 Task: Start in the project CenterTech the sprint 'Scrum Savants', with a duration of 3 weeks. Start in the project CenterTech the sprint 'Scrum Savants', with a duration of 2 weeks. Start in the project CenterTech the sprint 'Scrum Savants', with a duration of 1 week
Action: Mouse moved to (180, 52)
Screenshot: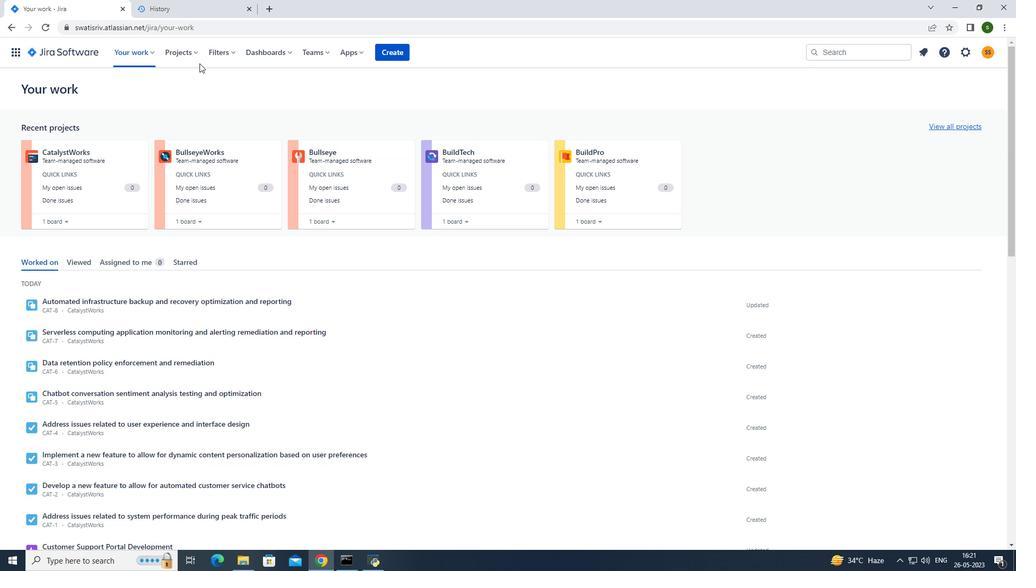 
Action: Mouse pressed left at (180, 52)
Screenshot: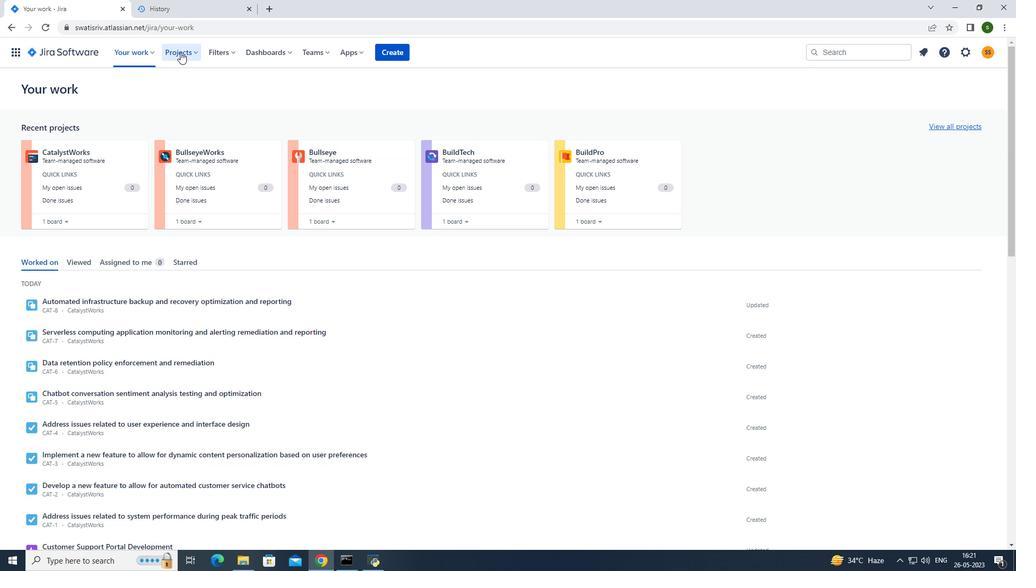 
Action: Mouse moved to (198, 93)
Screenshot: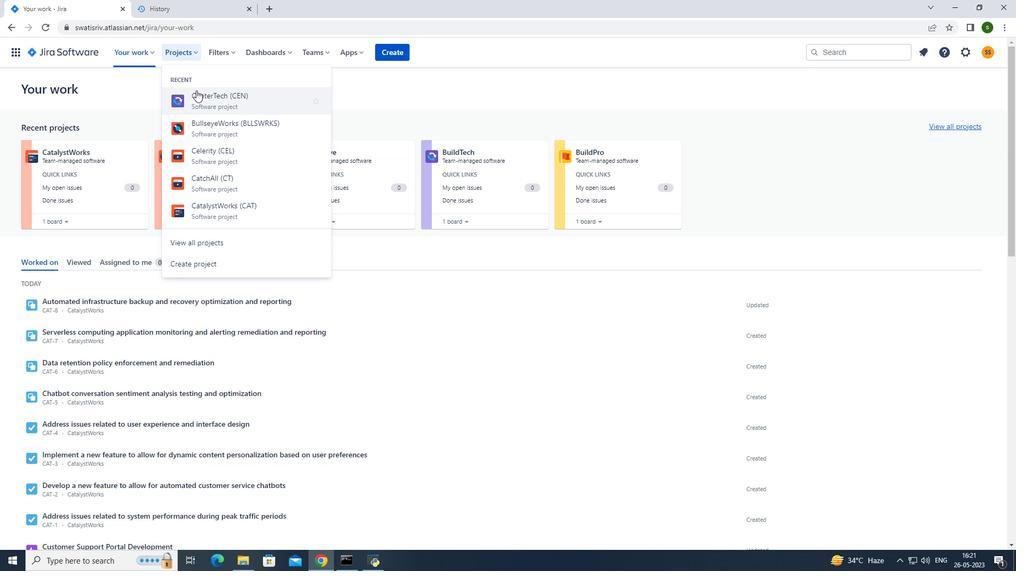 
Action: Mouse pressed left at (198, 93)
Screenshot: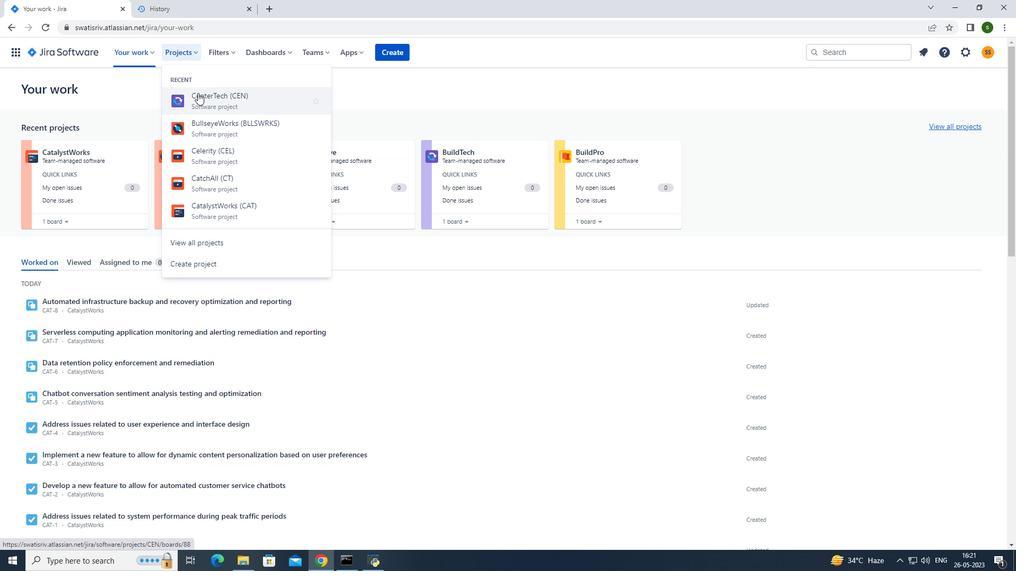 
Action: Mouse moved to (95, 158)
Screenshot: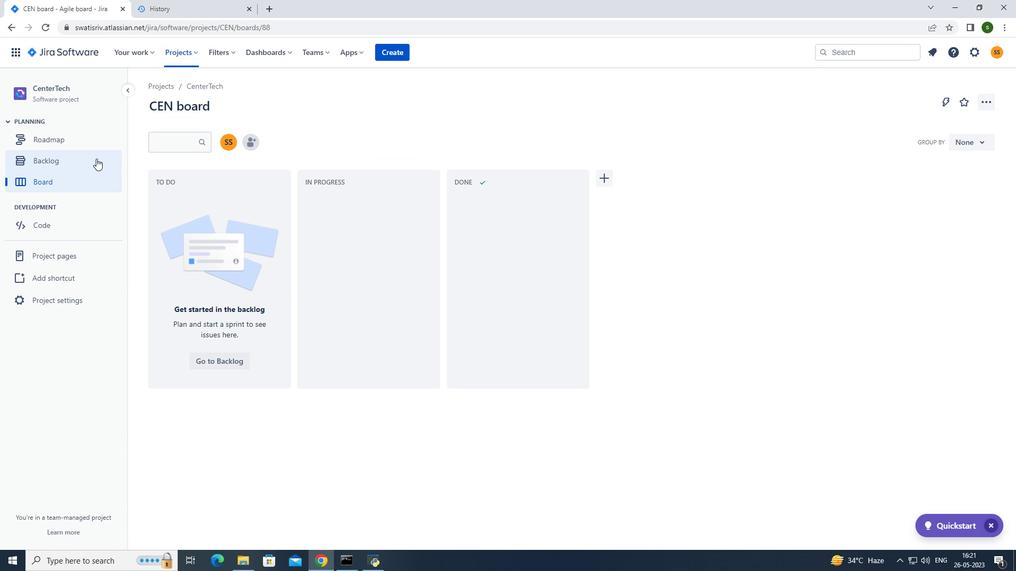 
Action: Mouse pressed left at (95, 158)
Screenshot: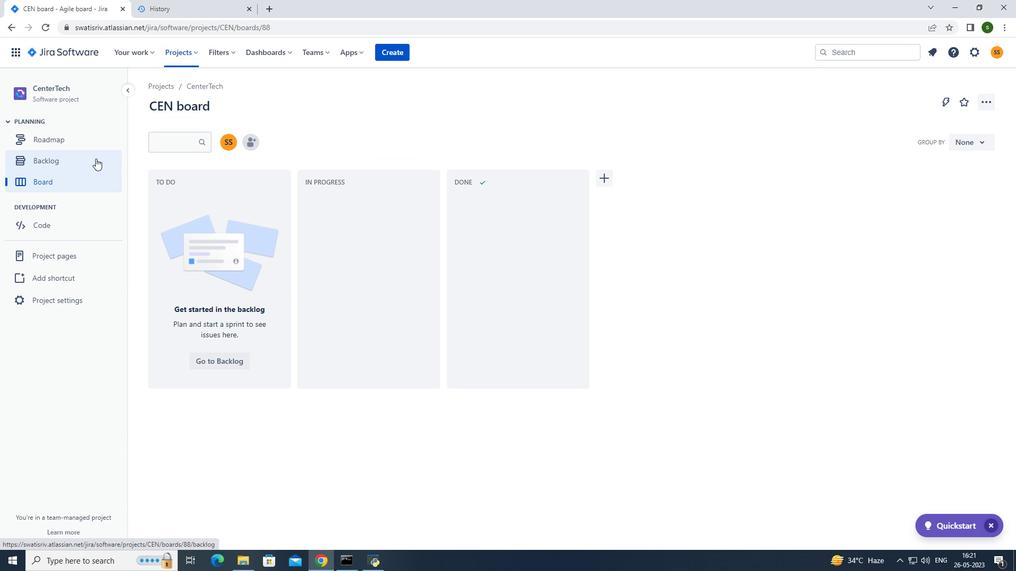 
Action: Mouse moved to (932, 171)
Screenshot: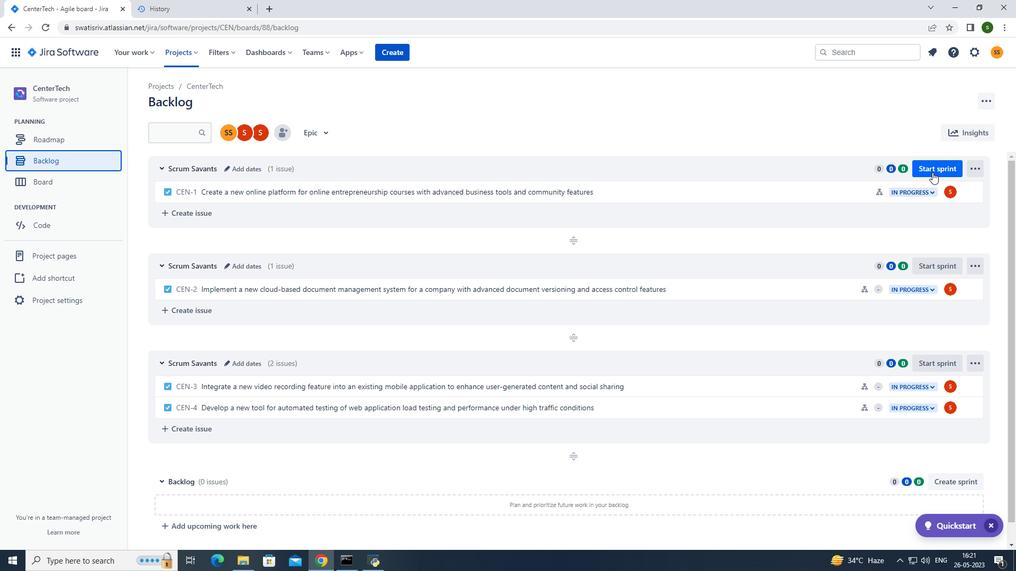 
Action: Mouse pressed left at (932, 171)
Screenshot: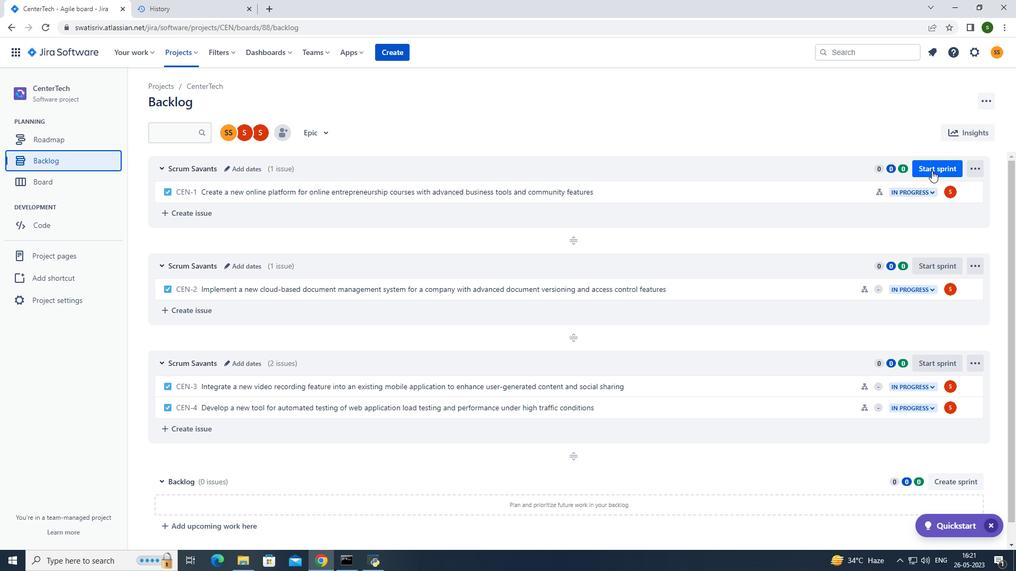 
Action: Mouse moved to (475, 174)
Screenshot: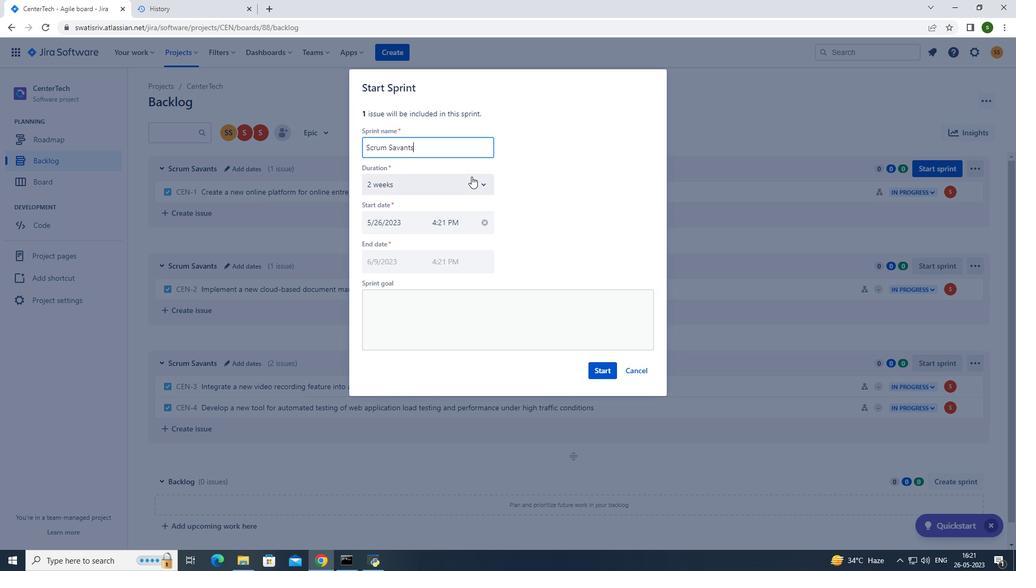 
Action: Mouse pressed left at (475, 174)
Screenshot: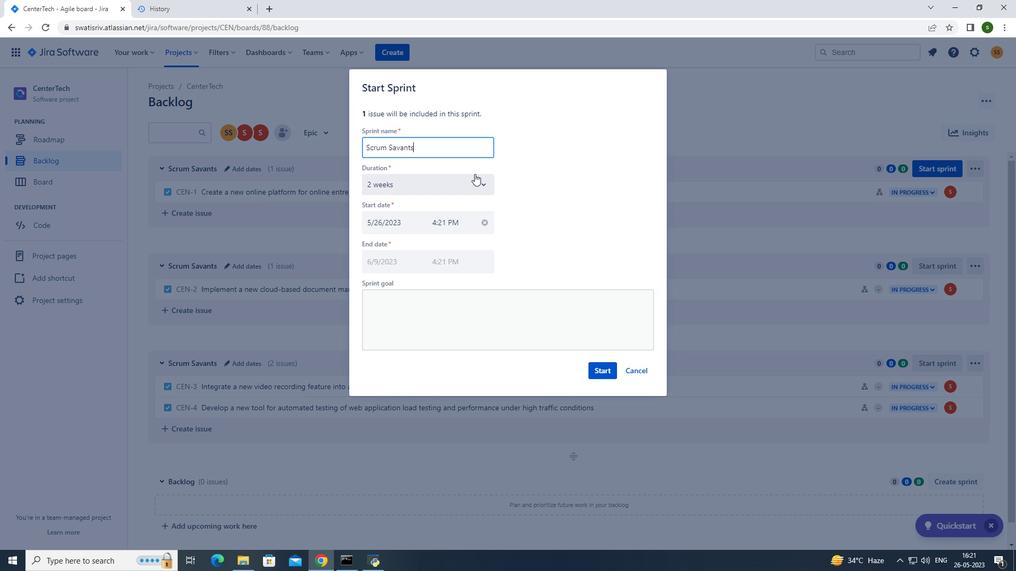 
Action: Mouse moved to (397, 243)
Screenshot: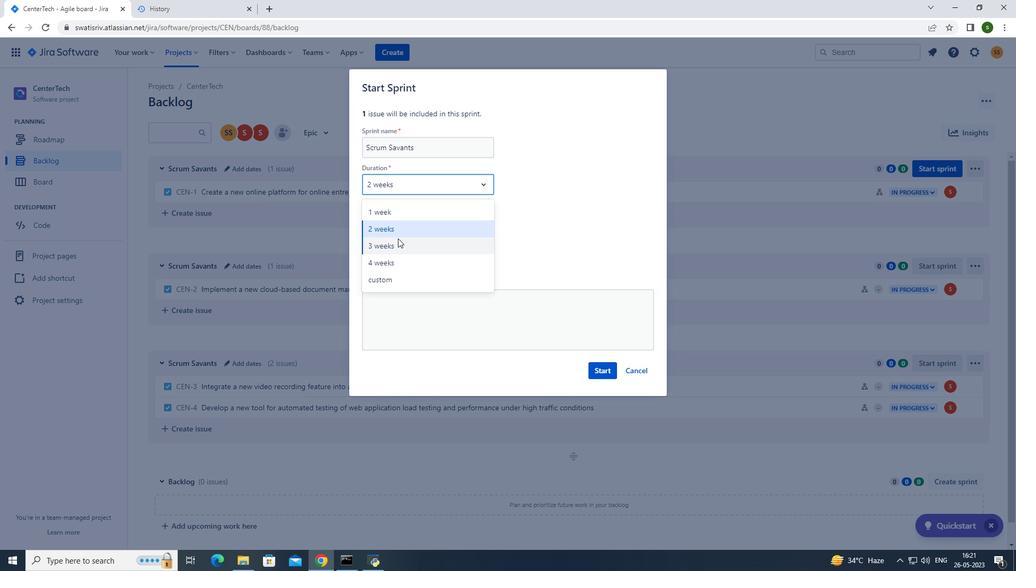 
Action: Mouse pressed left at (397, 243)
Screenshot: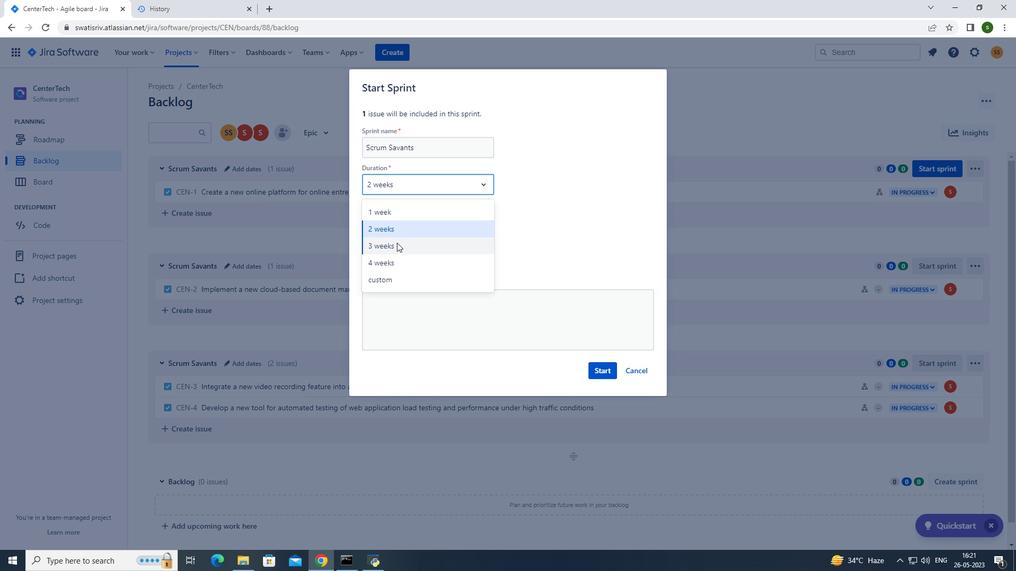 
Action: Mouse moved to (605, 371)
Screenshot: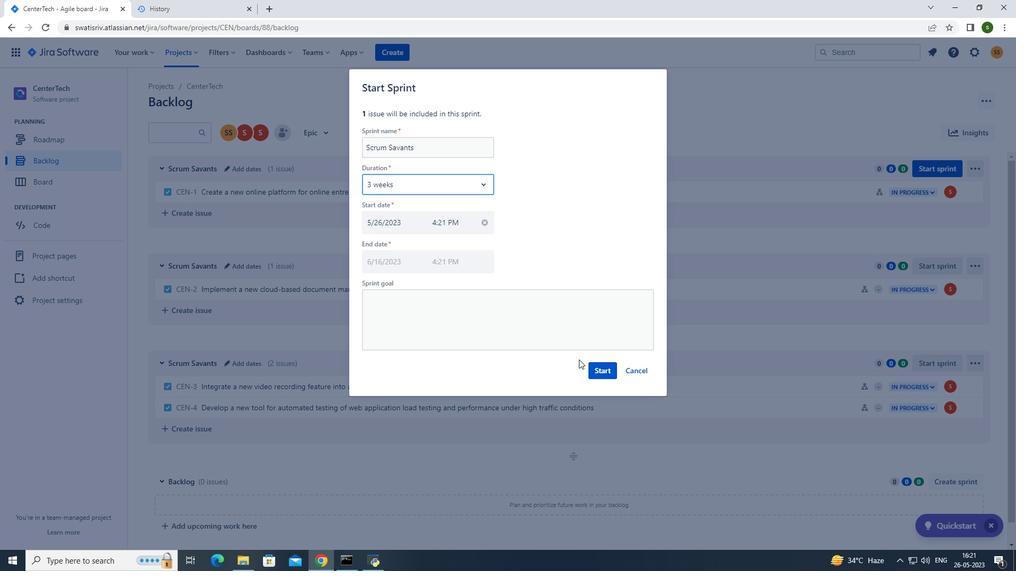 
Action: Mouse pressed left at (605, 371)
Screenshot: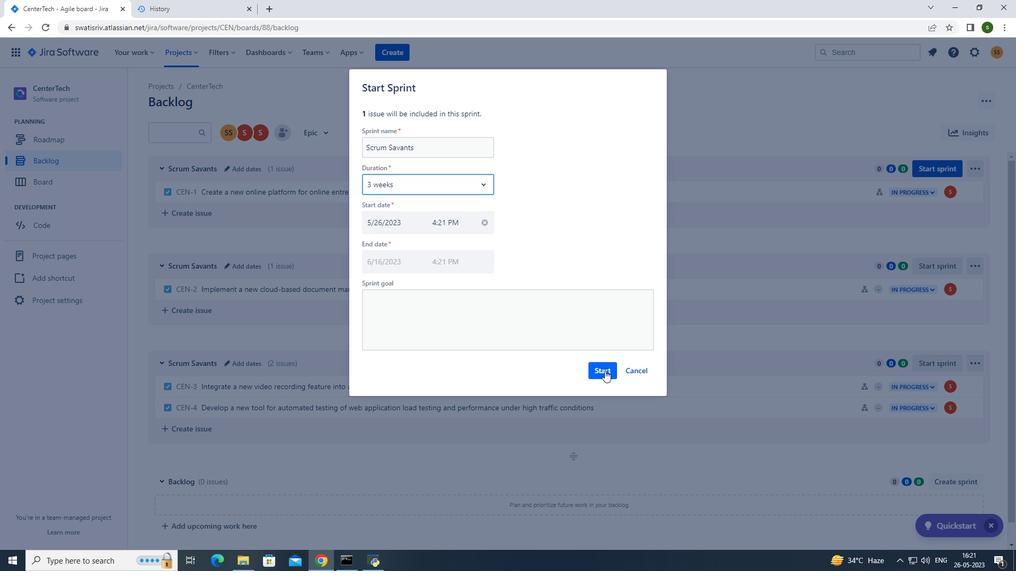 
Action: Mouse moved to (193, 52)
Screenshot: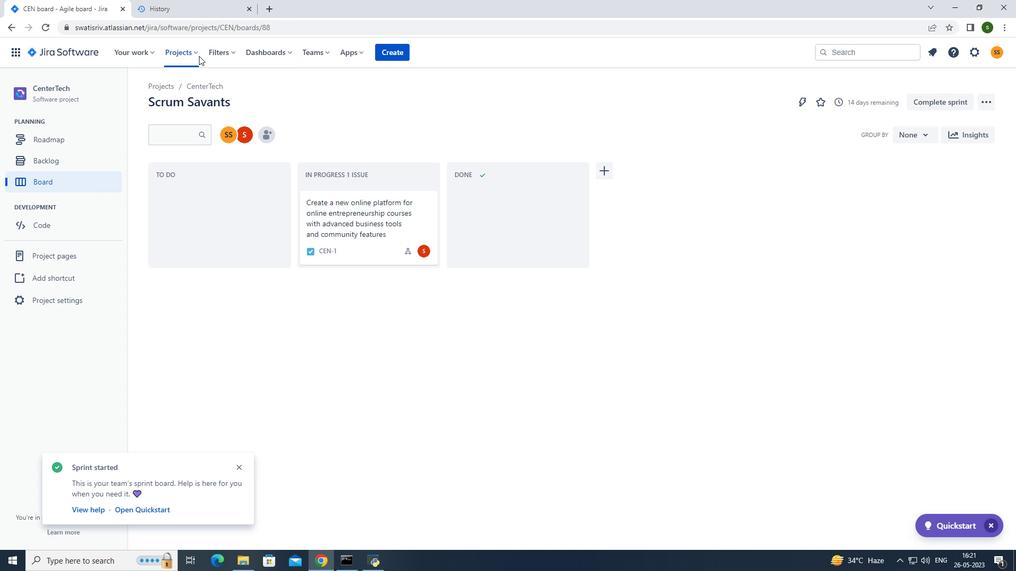 
Action: Mouse pressed left at (193, 52)
Screenshot: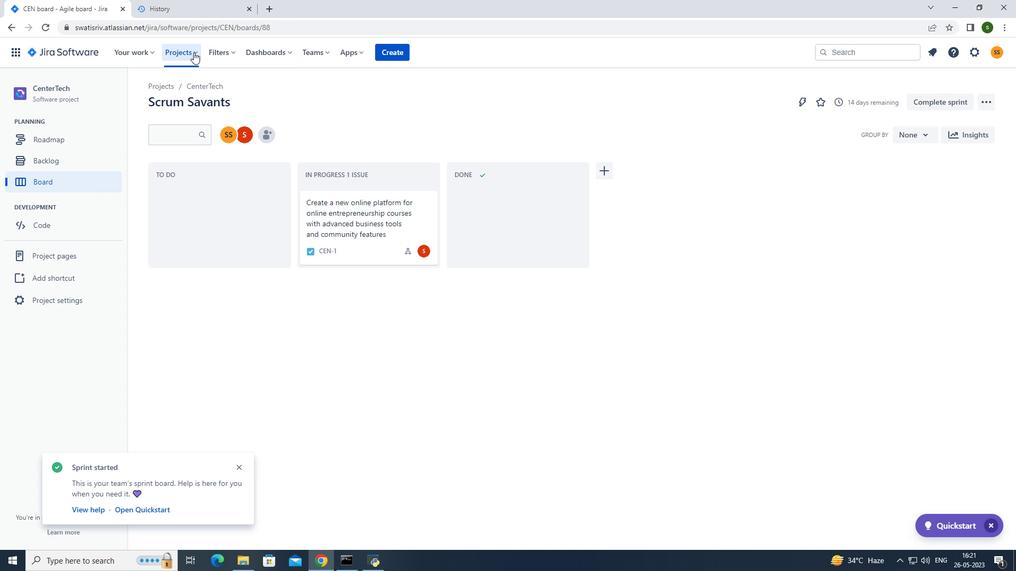 
Action: Mouse moved to (217, 93)
Screenshot: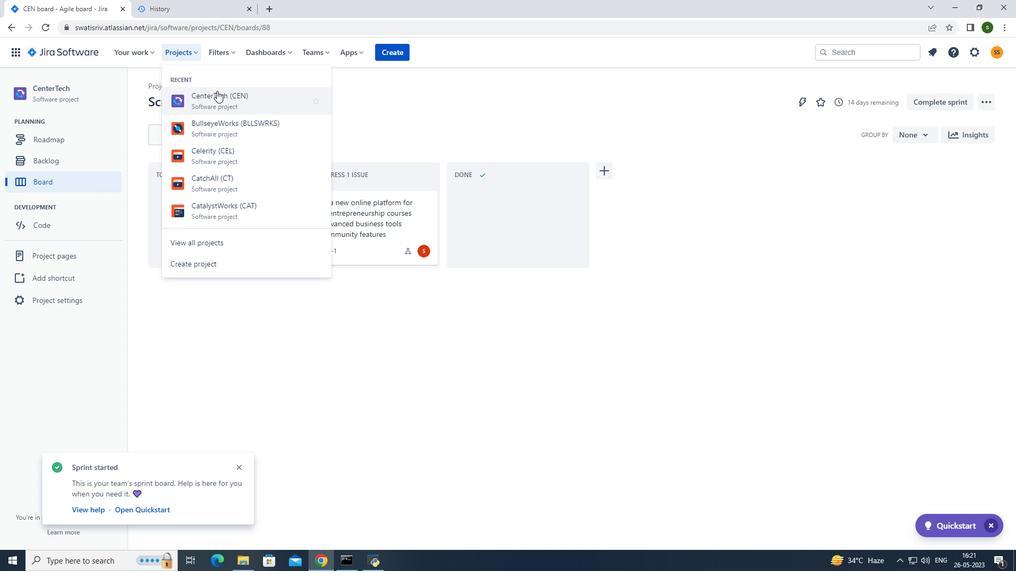 
Action: Mouse pressed left at (217, 93)
Screenshot: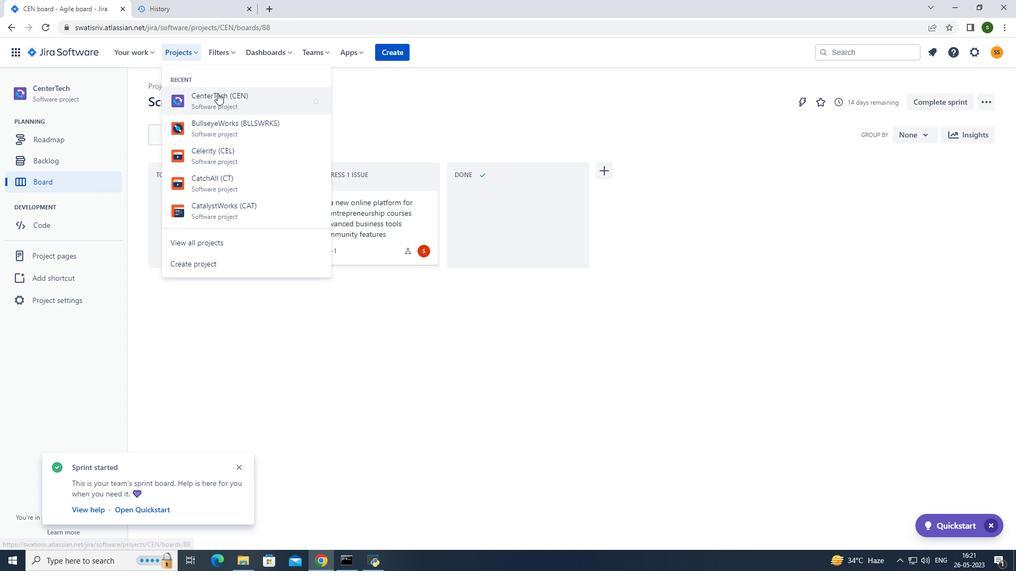 
Action: Mouse moved to (45, 153)
Screenshot: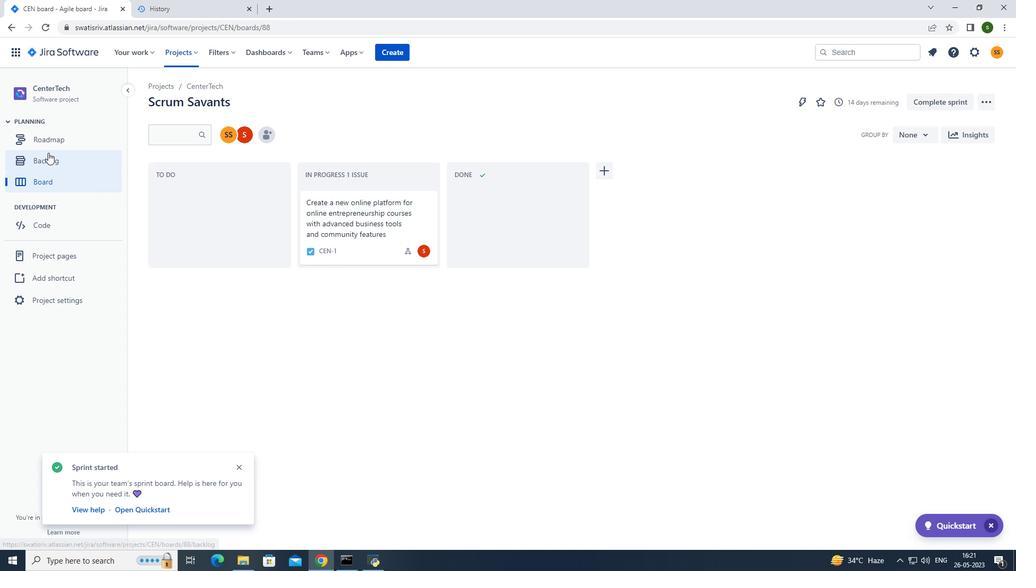 
Action: Mouse pressed left at (45, 153)
Screenshot: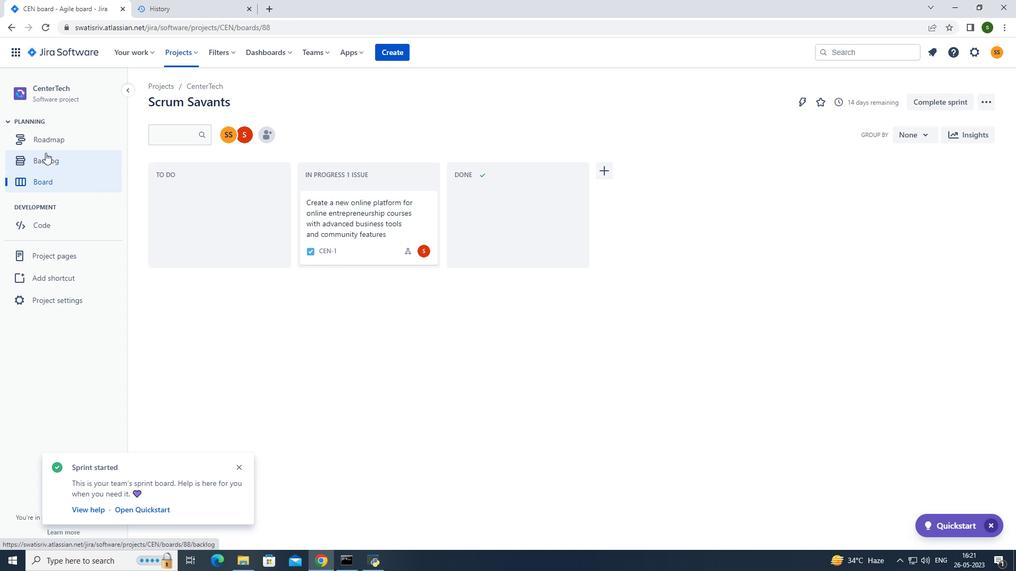
Action: Mouse moved to (917, 262)
Screenshot: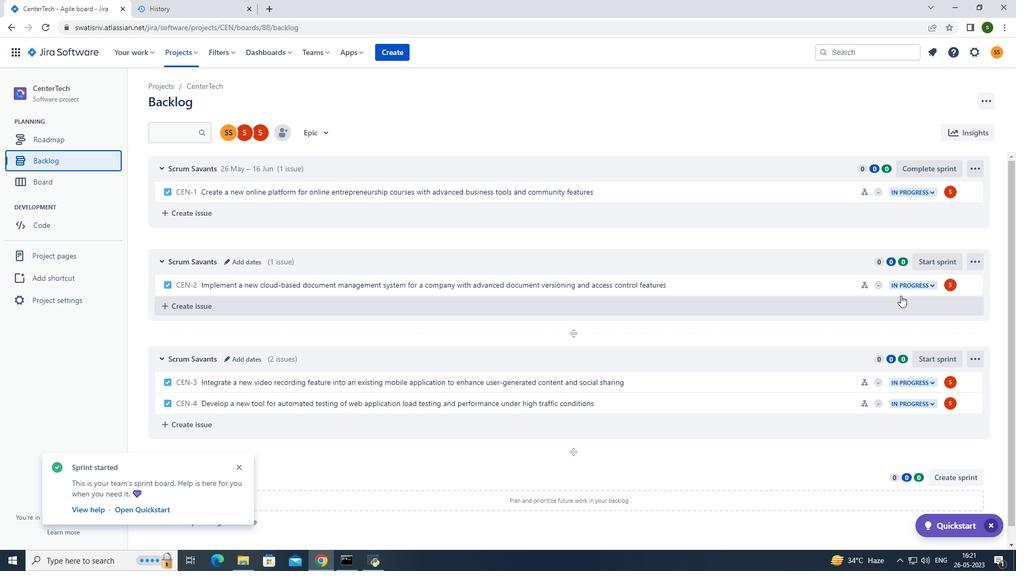 
Action: Mouse pressed left at (917, 262)
Screenshot: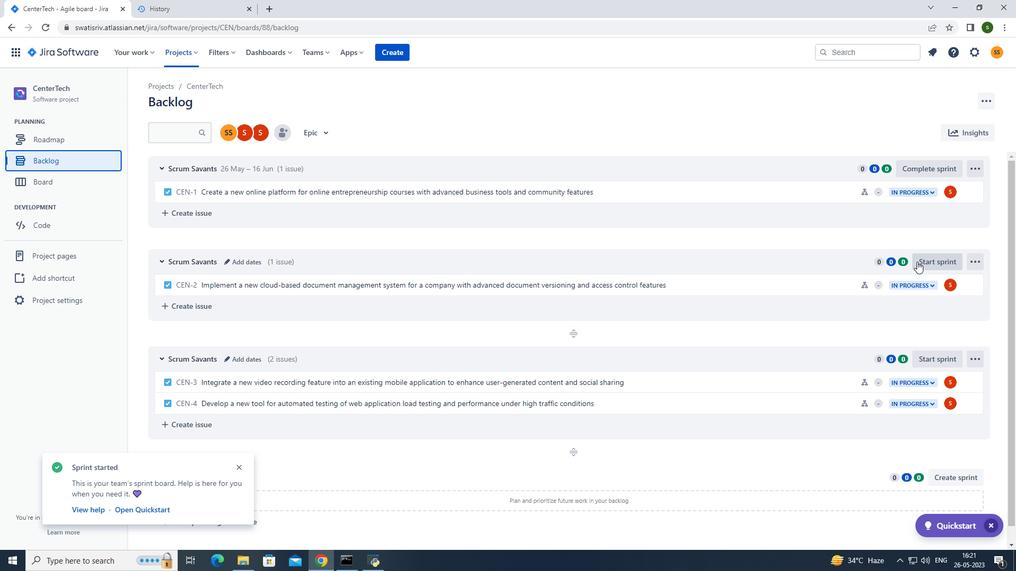 
Action: Mouse moved to (477, 188)
Screenshot: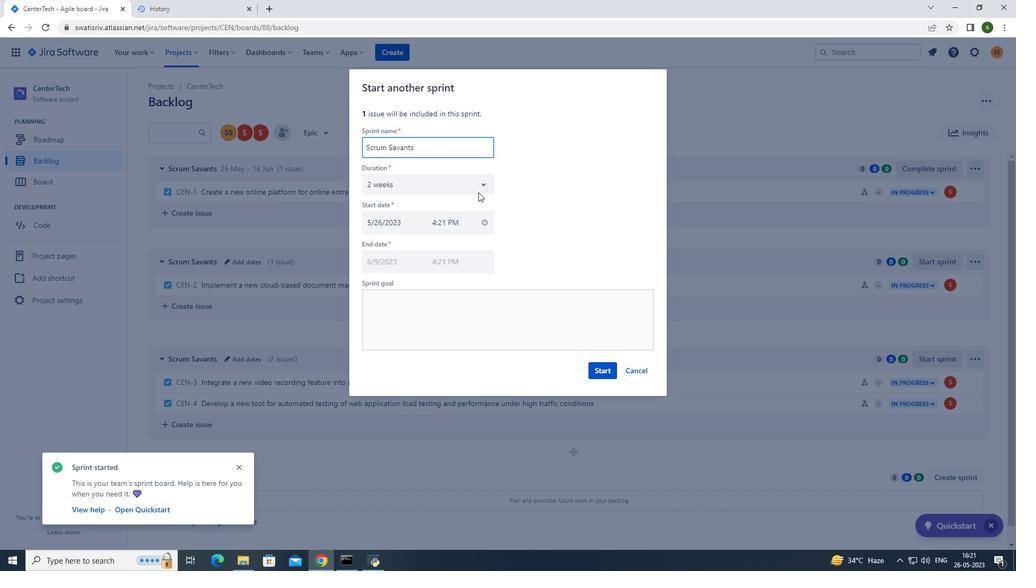 
Action: Mouse pressed left at (477, 188)
Screenshot: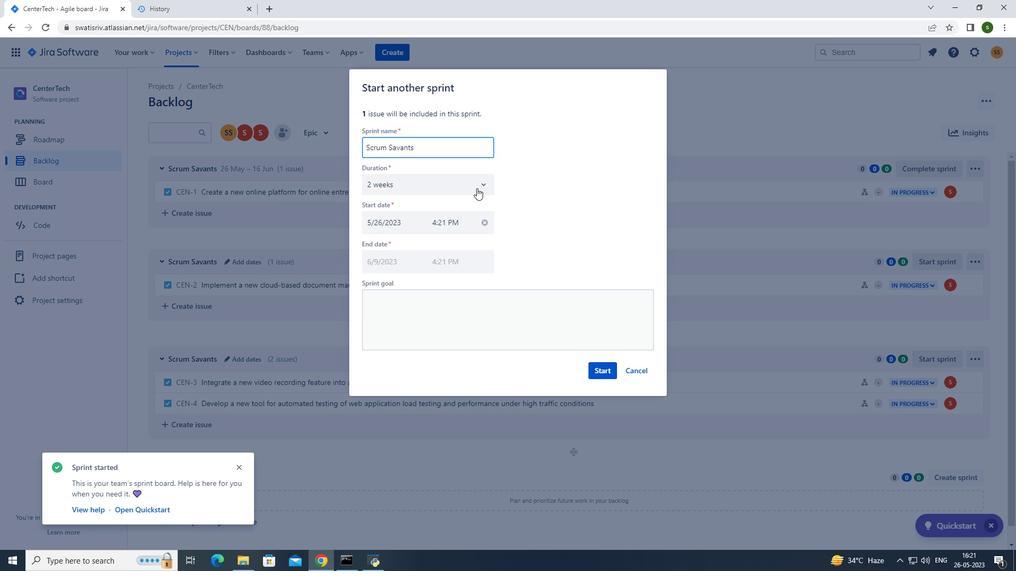 
Action: Mouse moved to (417, 233)
Screenshot: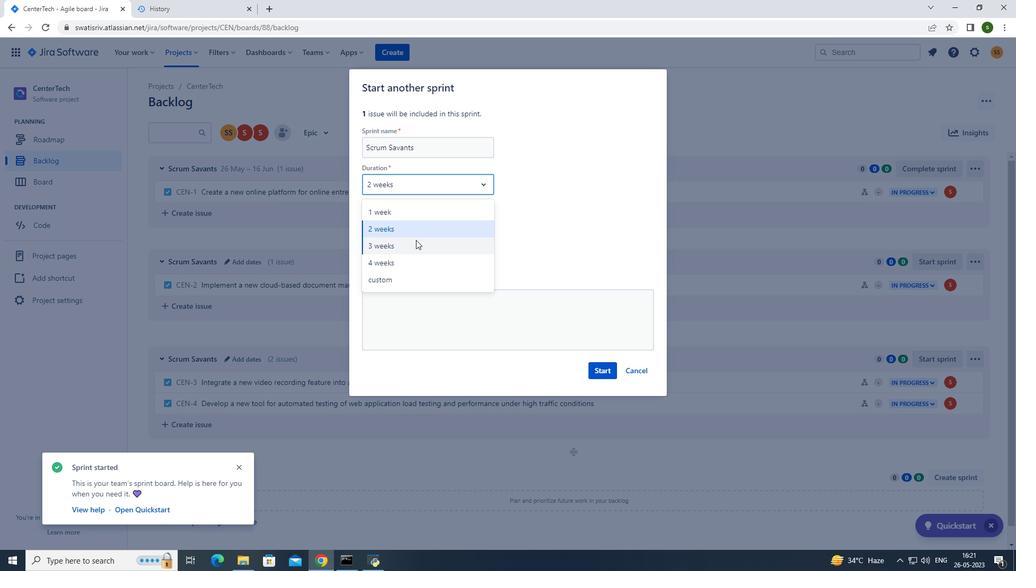 
Action: Mouse pressed left at (417, 233)
Screenshot: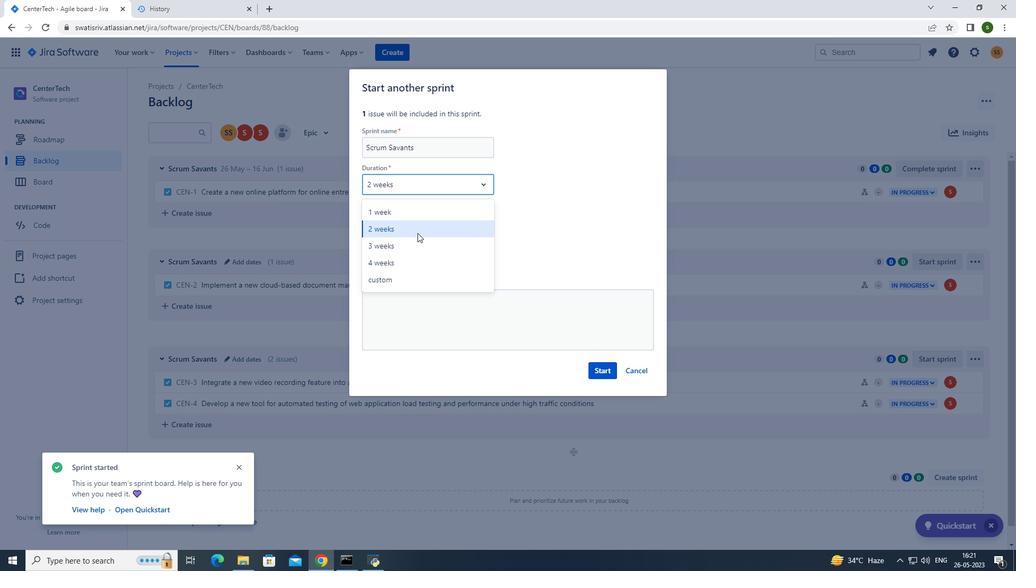
Action: Mouse moved to (597, 377)
Screenshot: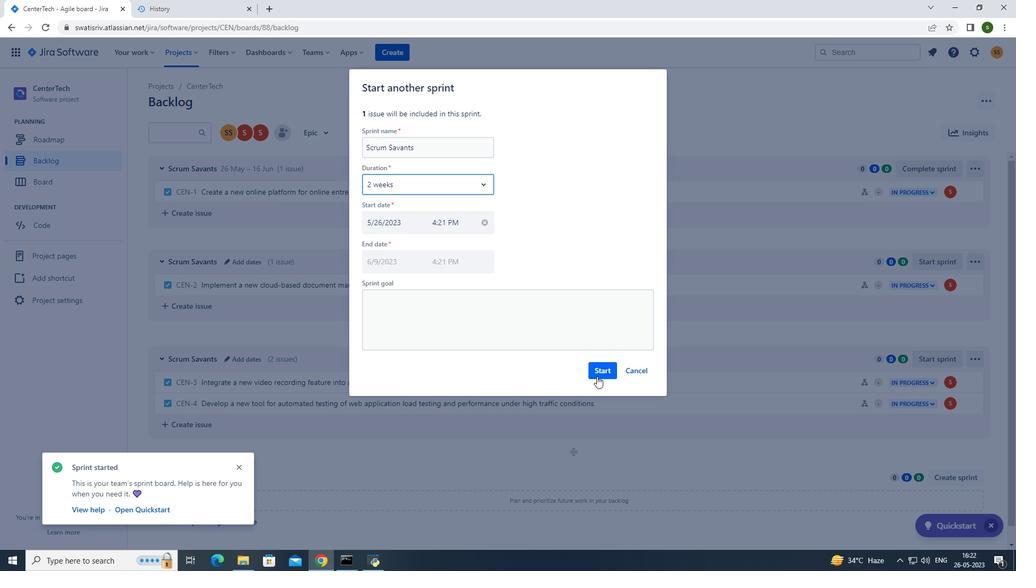 
Action: Mouse pressed left at (597, 377)
Screenshot: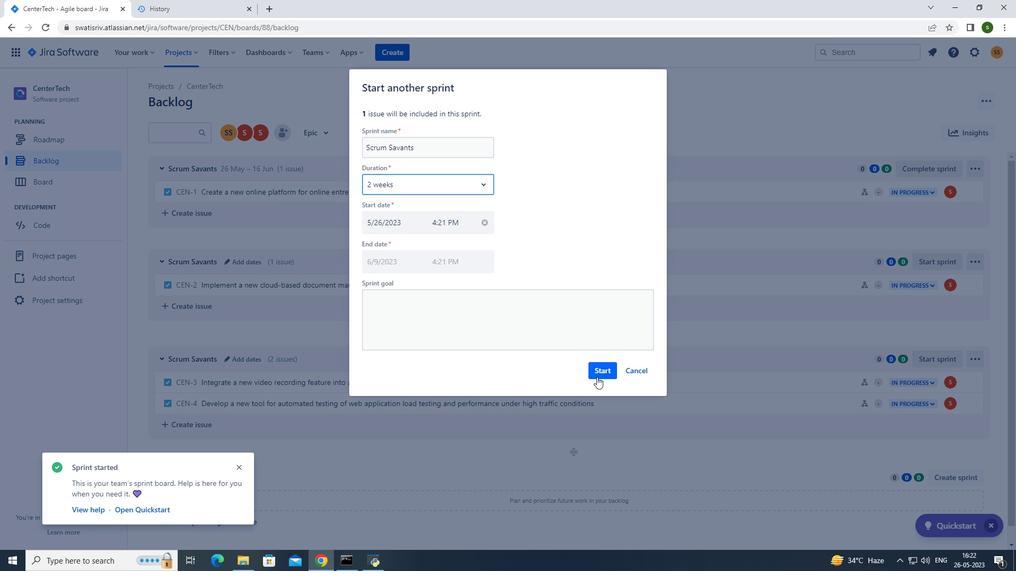 
Action: Mouse moved to (183, 51)
Screenshot: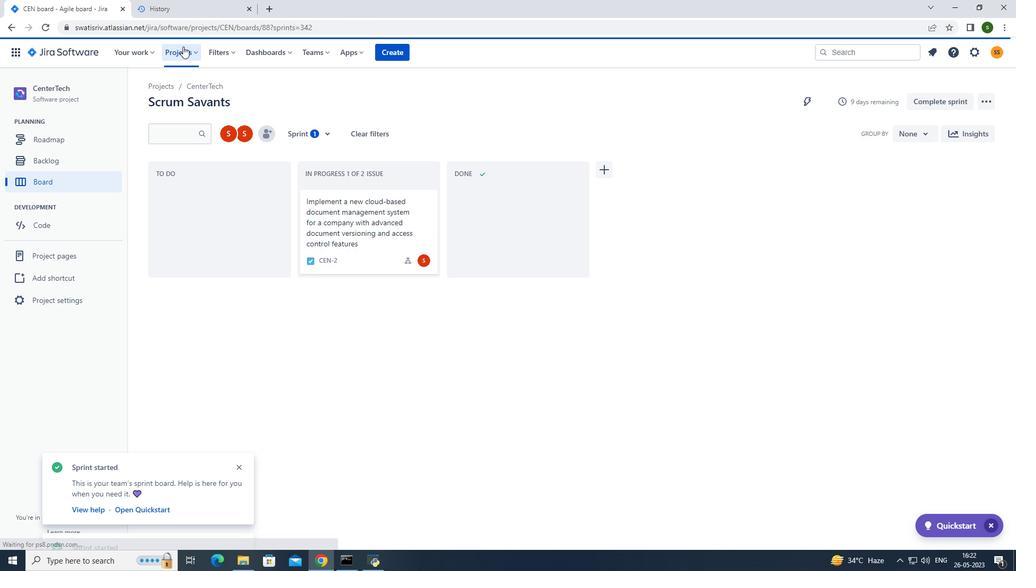 
Action: Mouse pressed left at (183, 51)
Screenshot: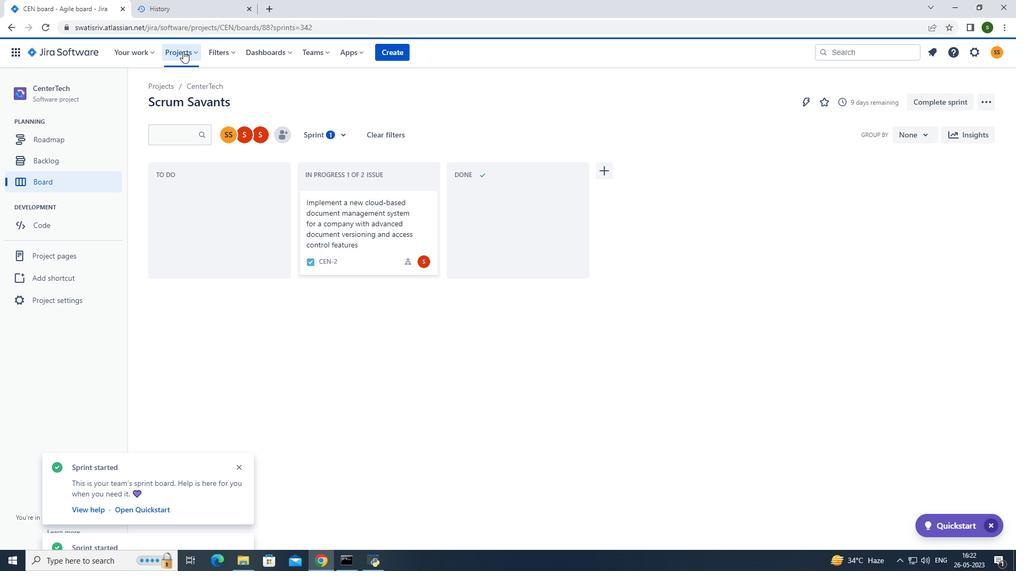 
Action: Mouse moved to (219, 106)
Screenshot: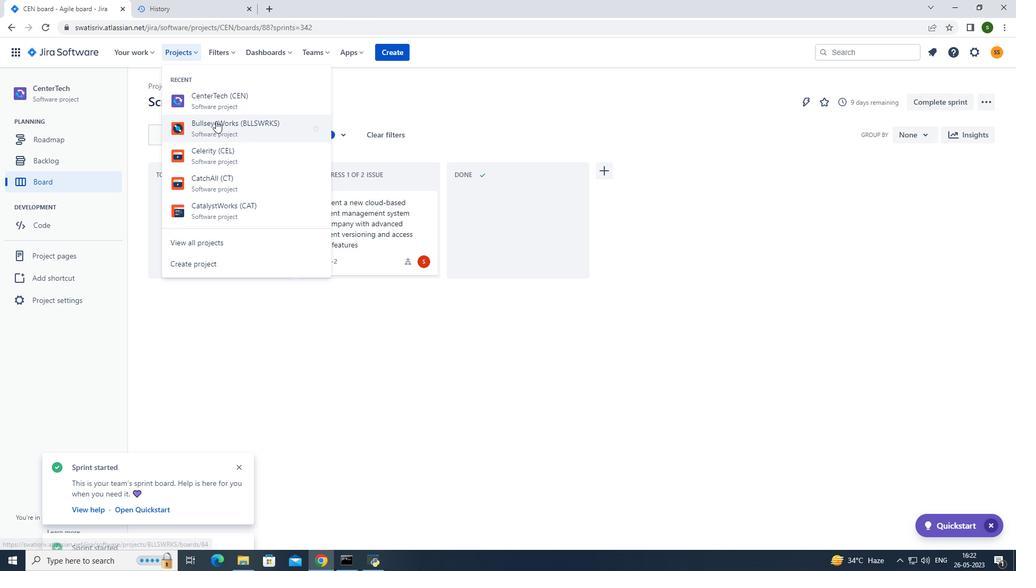 
Action: Mouse pressed left at (219, 106)
Screenshot: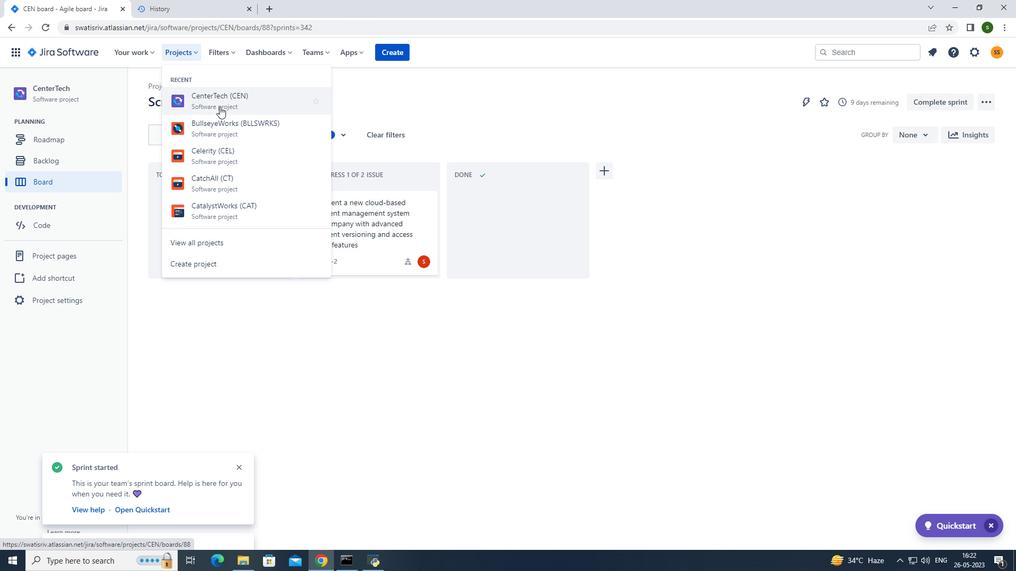 
Action: Mouse moved to (61, 163)
Screenshot: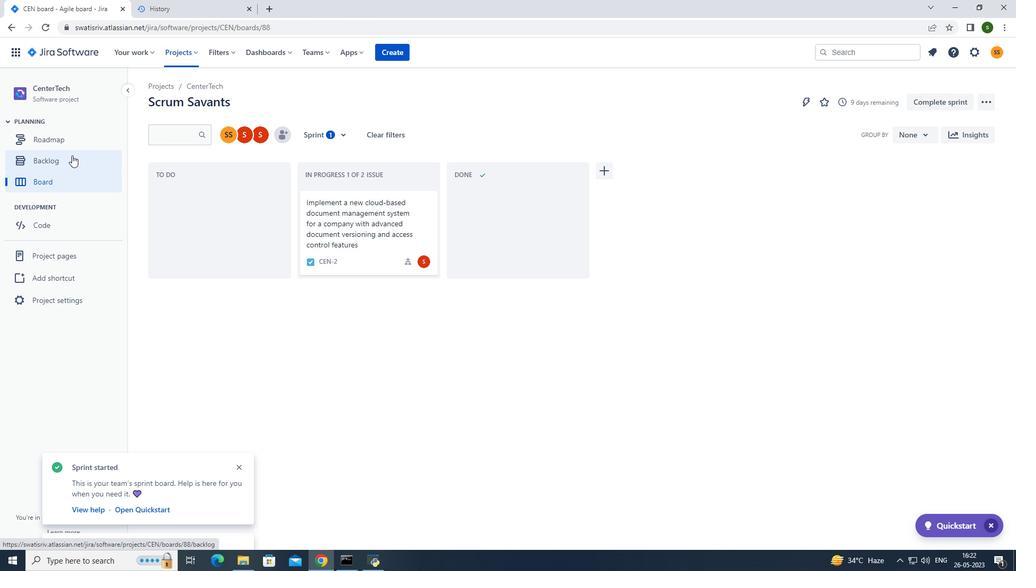
Action: Mouse pressed left at (61, 163)
Screenshot: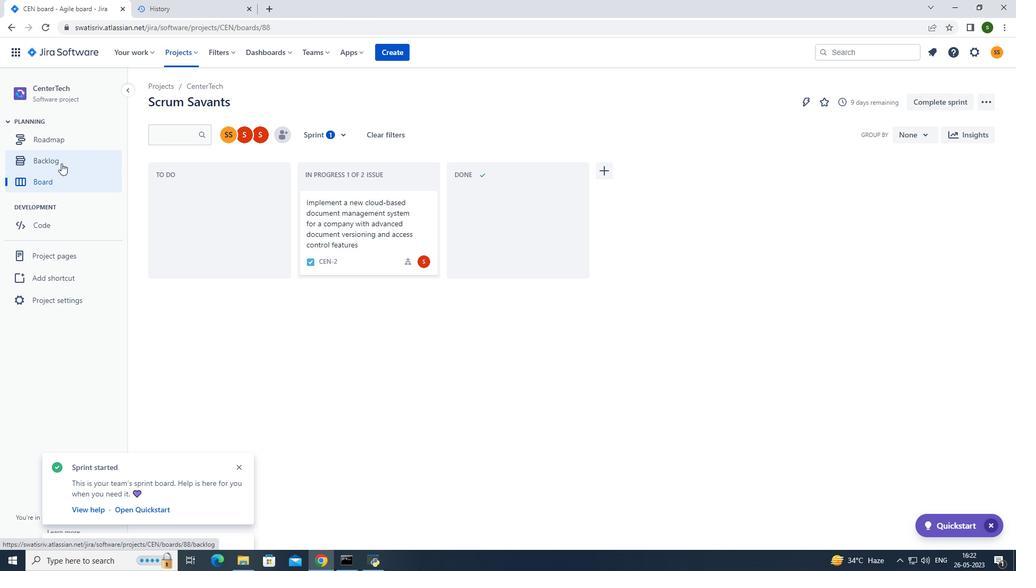 
Action: Mouse moved to (935, 352)
Screenshot: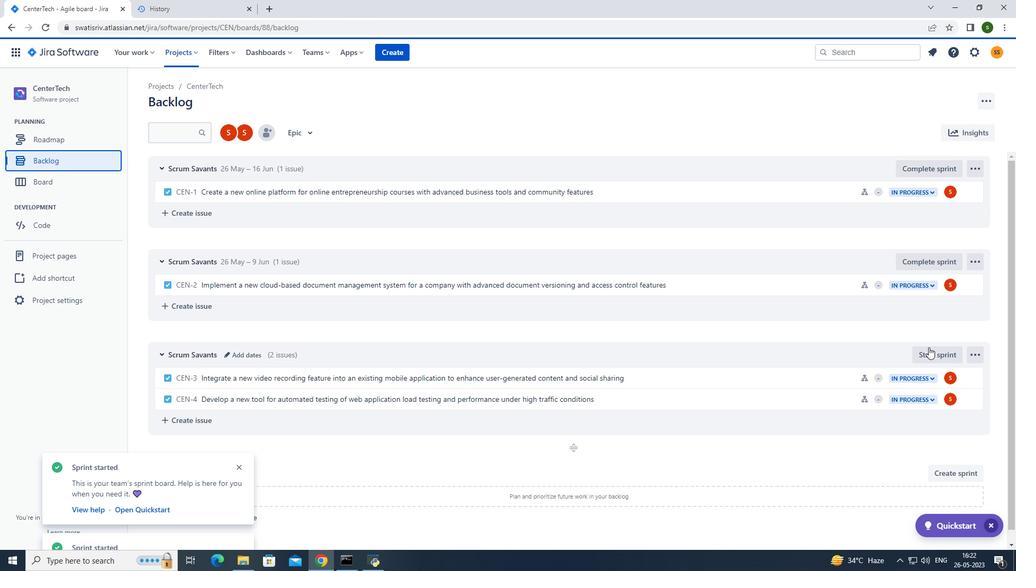 
Action: Mouse pressed left at (935, 352)
Screenshot: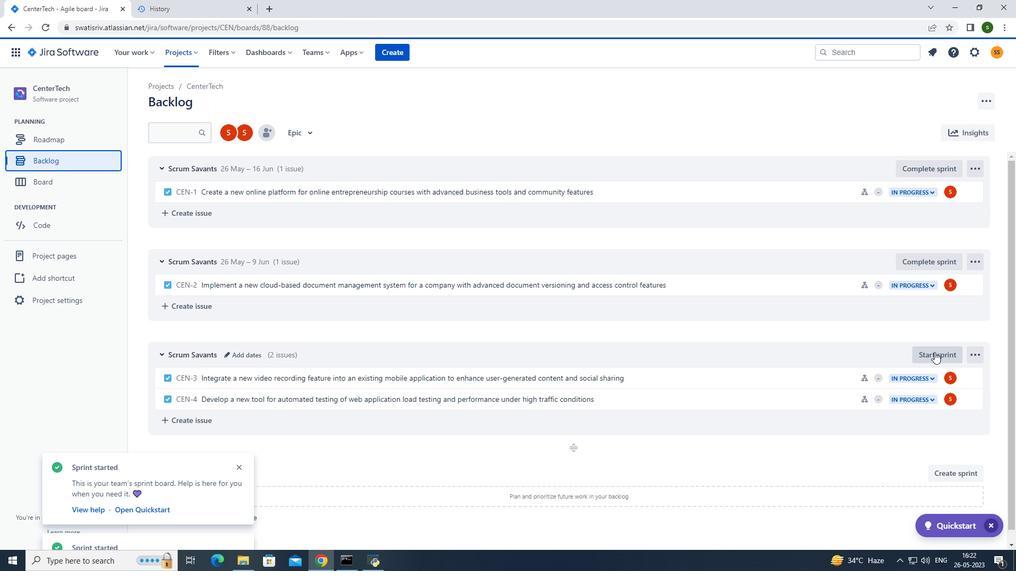 
Action: Mouse moved to (442, 189)
Screenshot: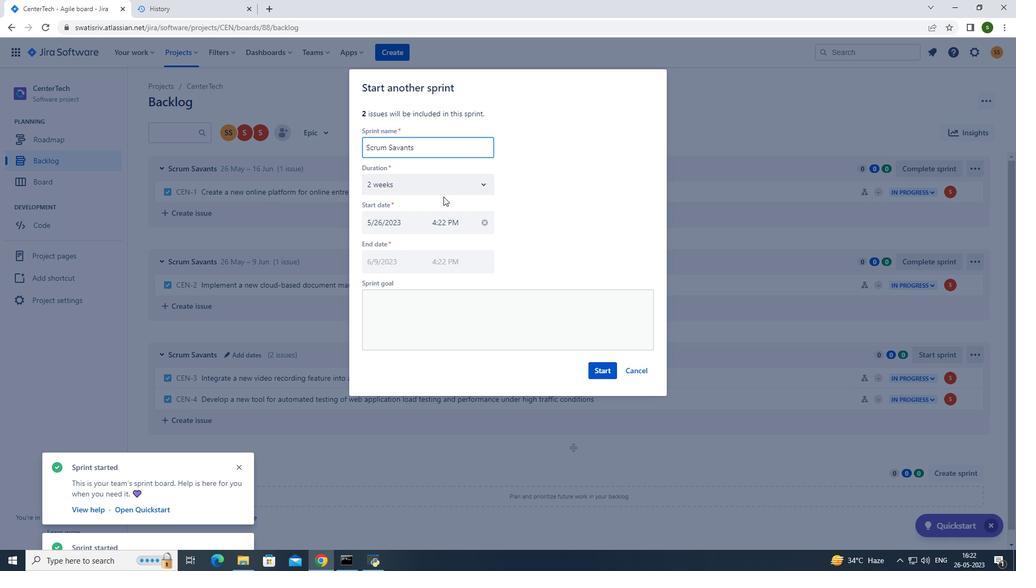 
Action: Mouse pressed left at (442, 189)
Screenshot: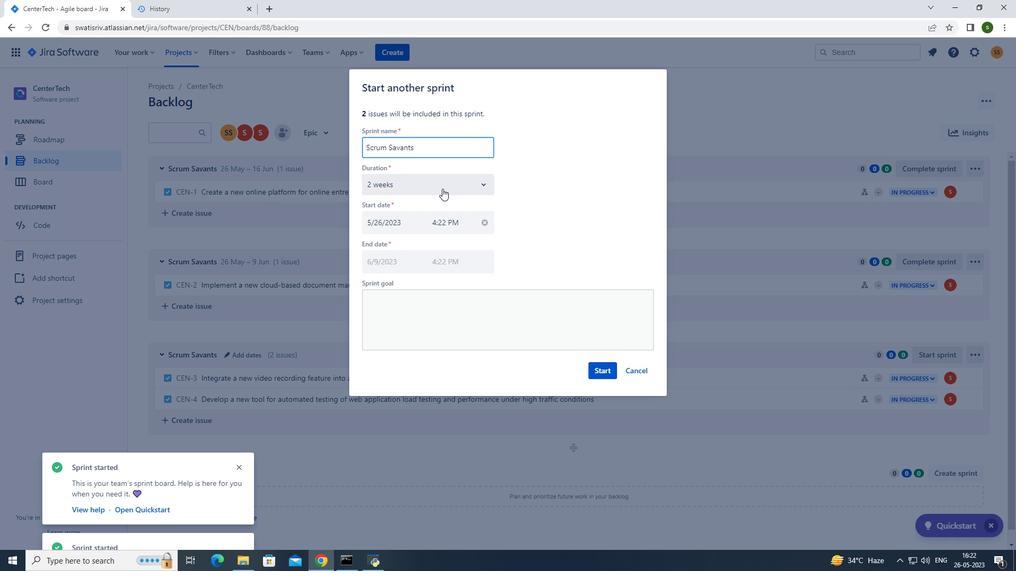 
Action: Mouse moved to (432, 211)
Screenshot: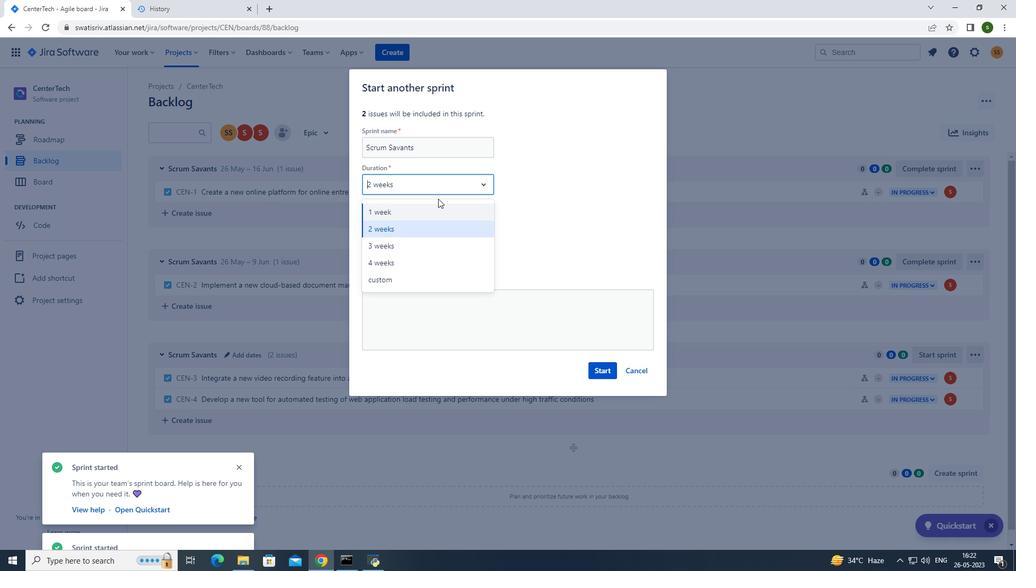 
Action: Mouse pressed left at (432, 211)
Screenshot: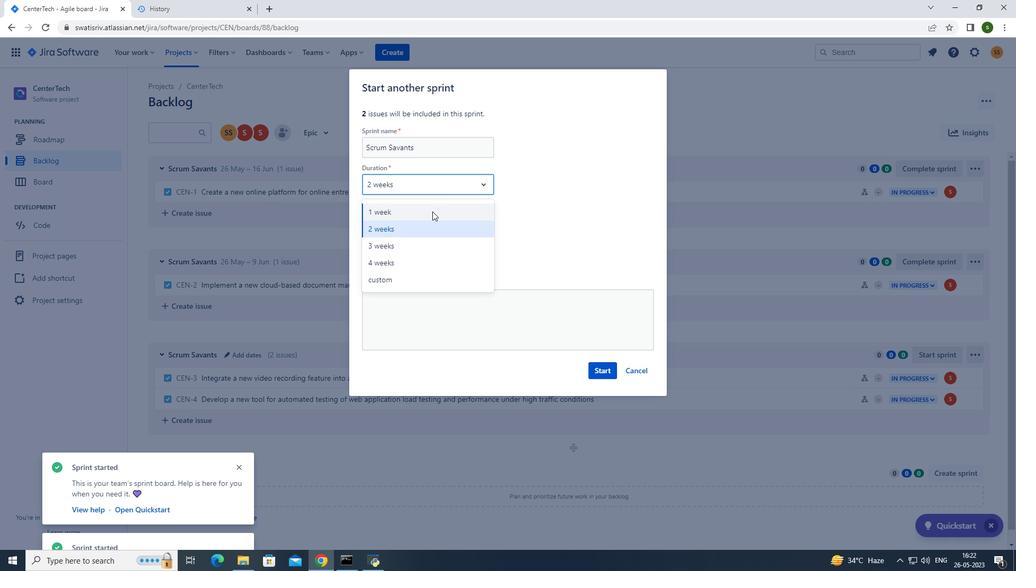 
Action: Mouse moved to (596, 375)
Screenshot: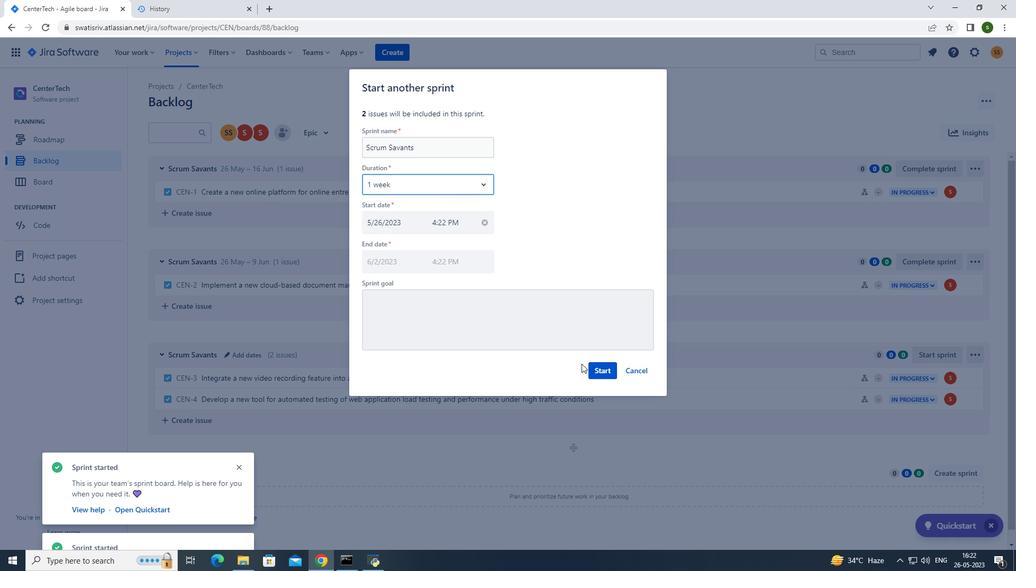 
Action: Mouse pressed left at (596, 375)
Screenshot: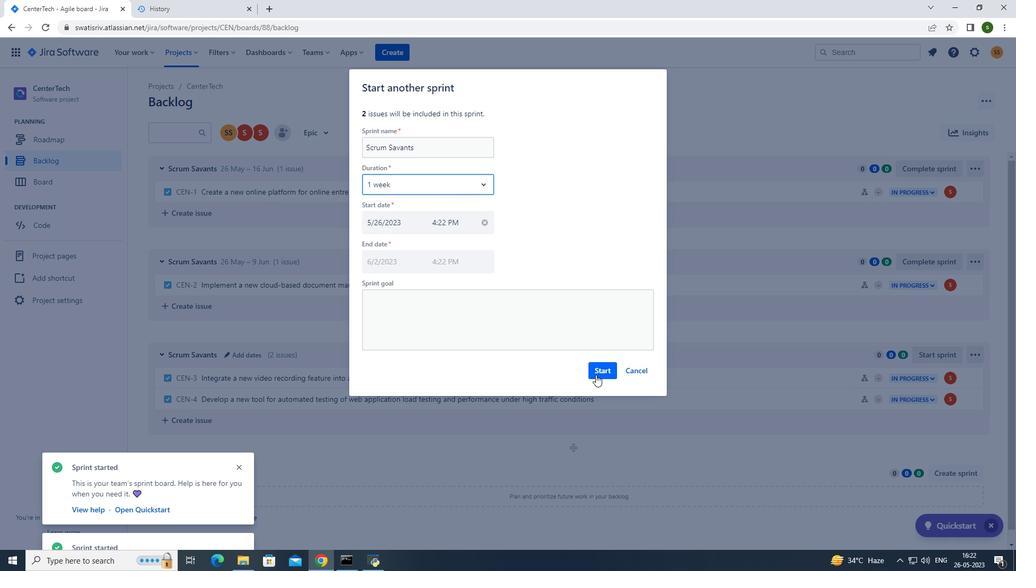 
Action: Mouse moved to (493, 118)
Screenshot: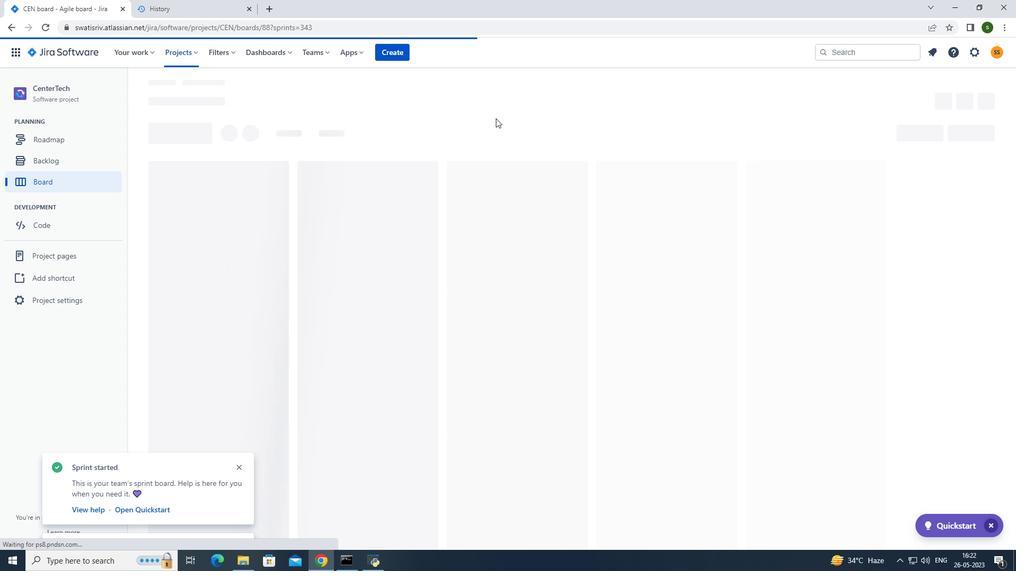 
